 Task: In the  document purchase.txt Use the feature 'and check spelling and grammer' Select the body of letter and change paragraph spacing to  '1.5' Select the word  Good Morning and change font size to  27
Action: Mouse moved to (313, 369)
Screenshot: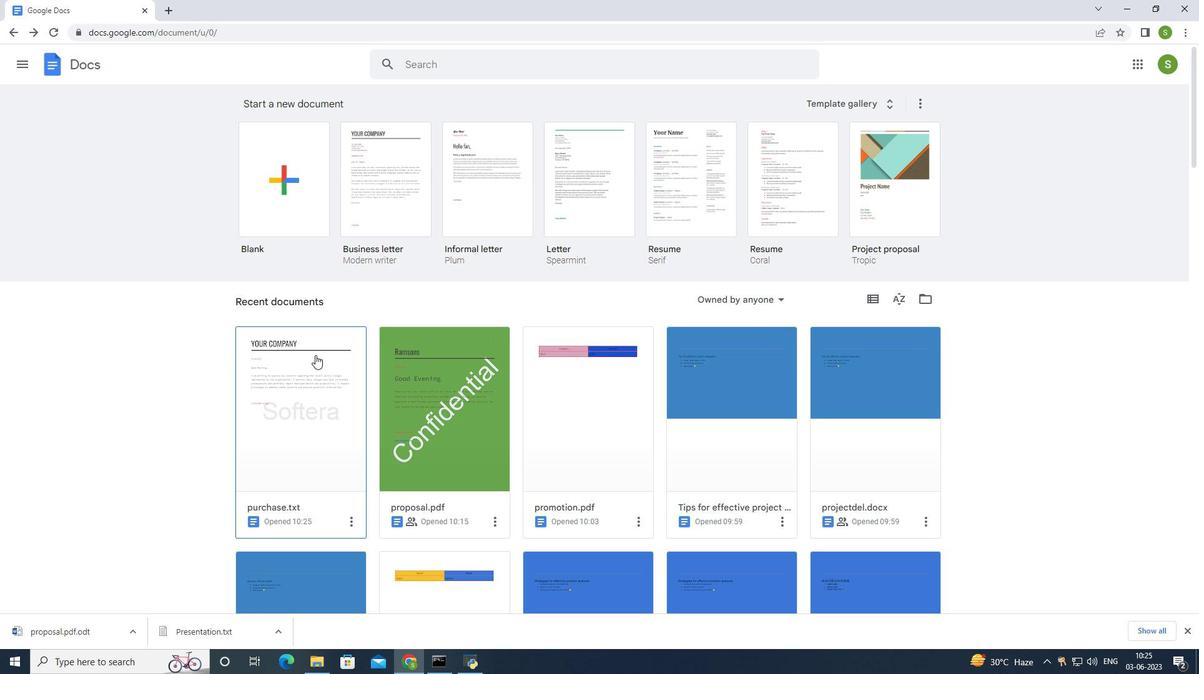 
Action: Mouse pressed left at (313, 369)
Screenshot: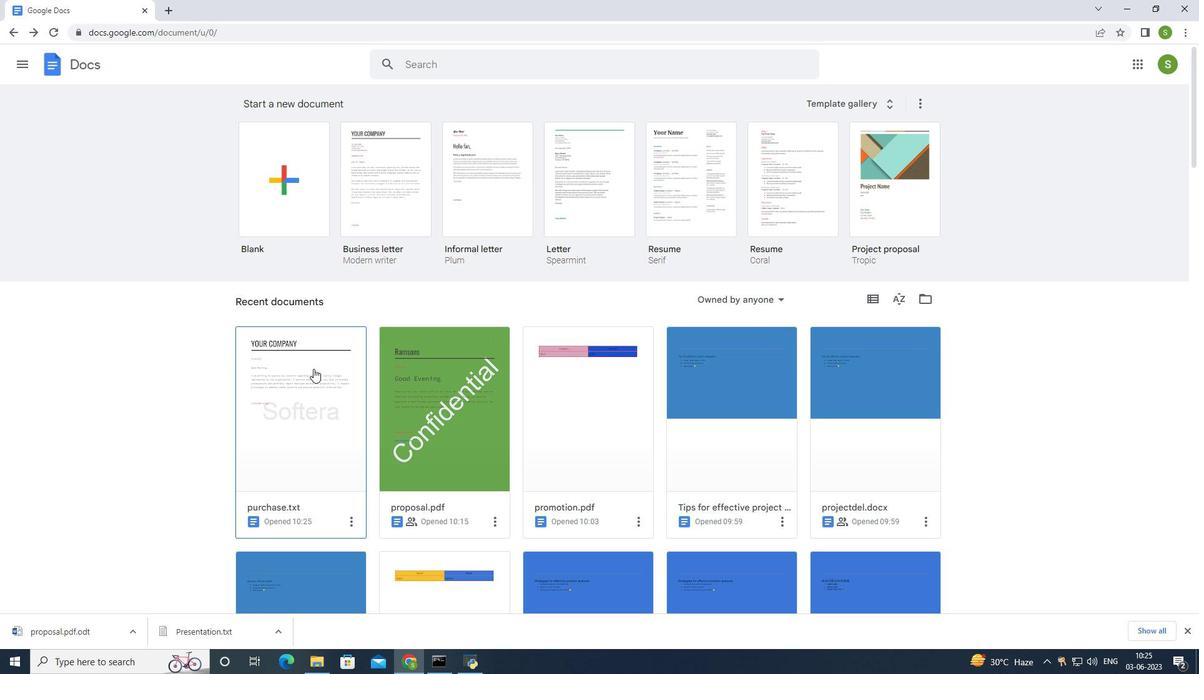 
Action: Mouse moved to (209, 73)
Screenshot: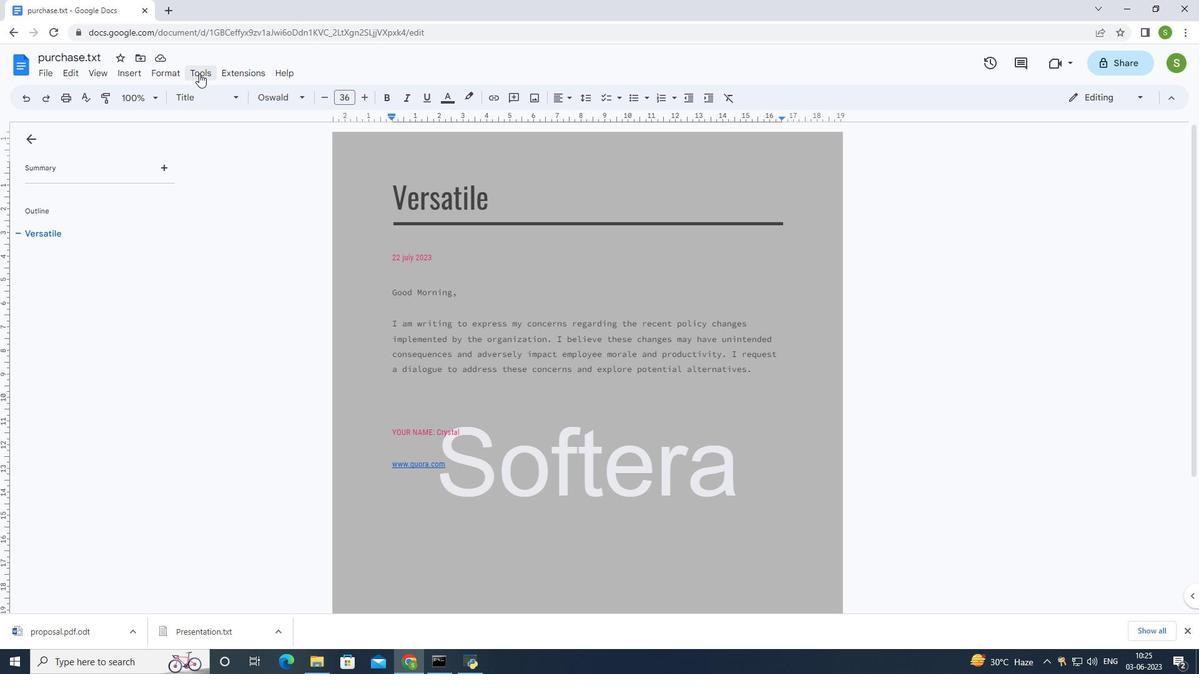 
Action: Mouse pressed left at (209, 73)
Screenshot: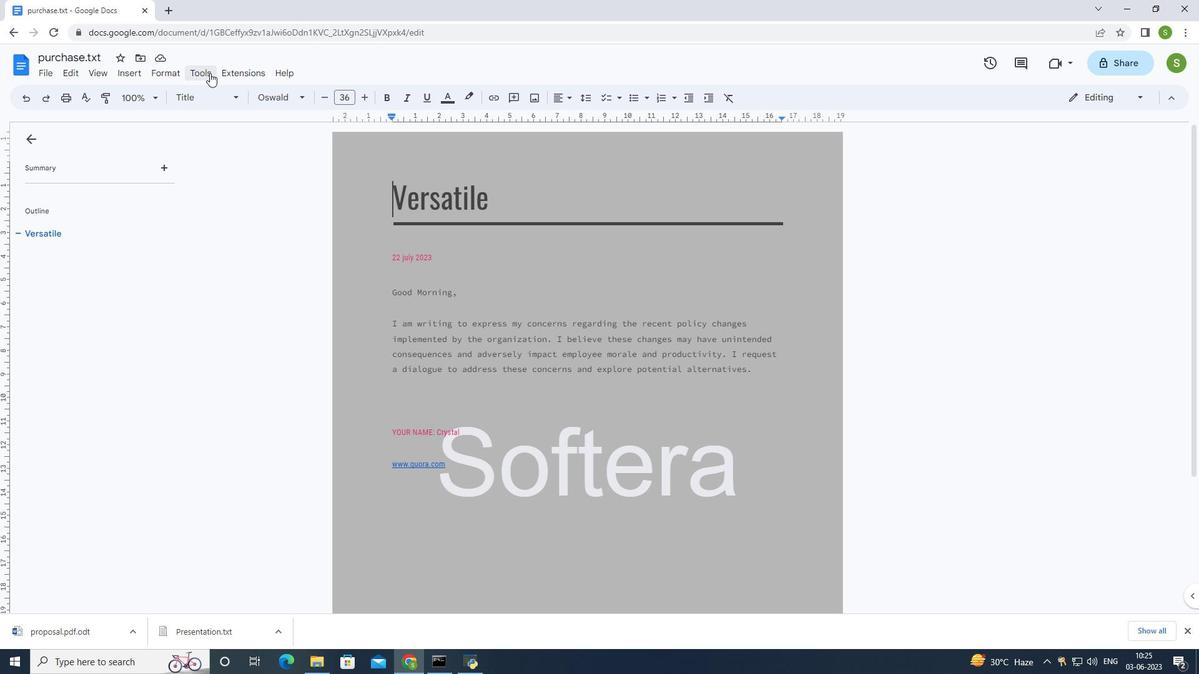 
Action: Mouse moved to (214, 89)
Screenshot: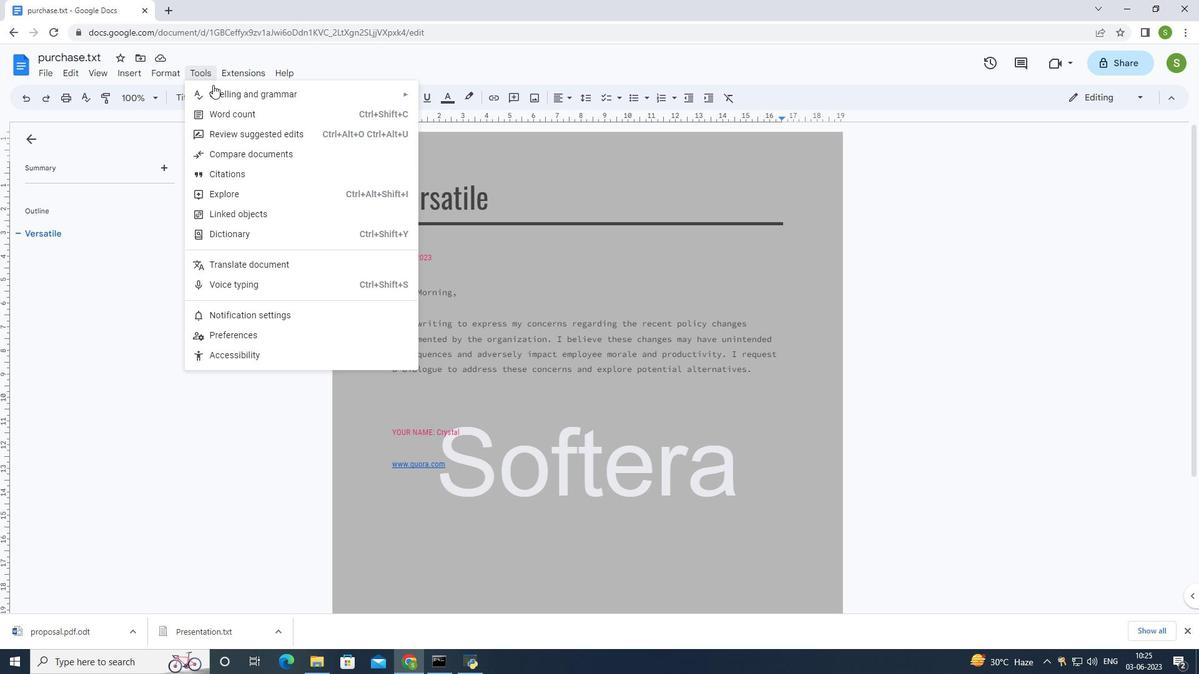 
Action: Mouse pressed left at (214, 89)
Screenshot: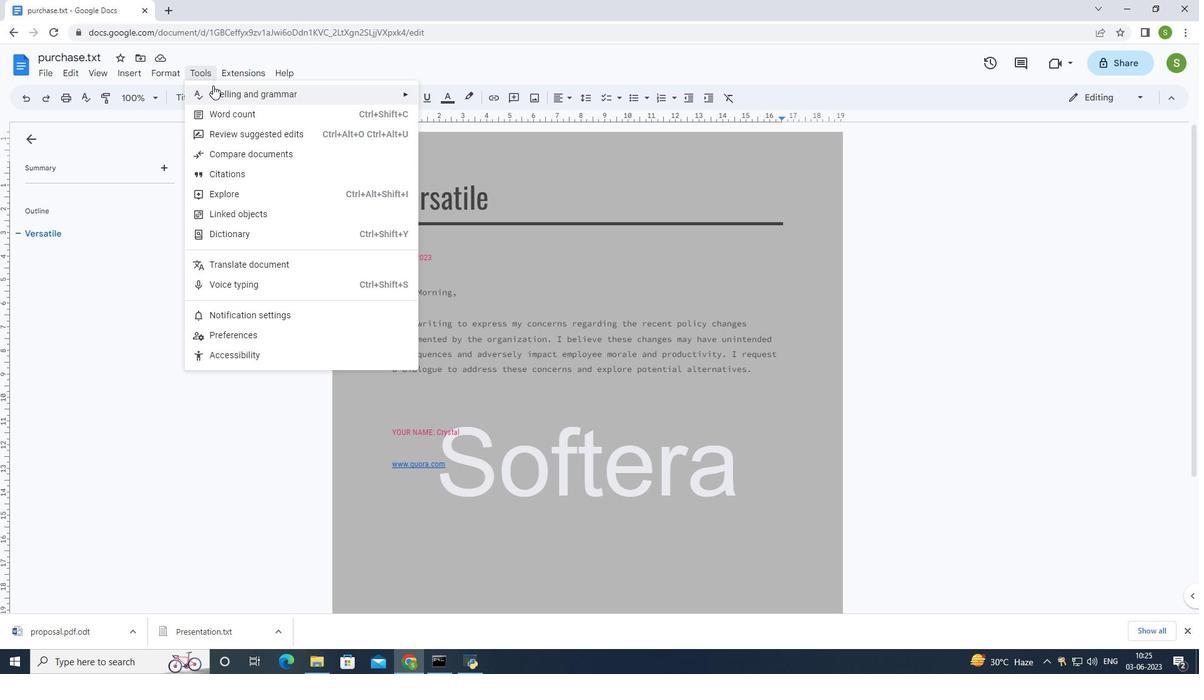 
Action: Mouse moved to (448, 96)
Screenshot: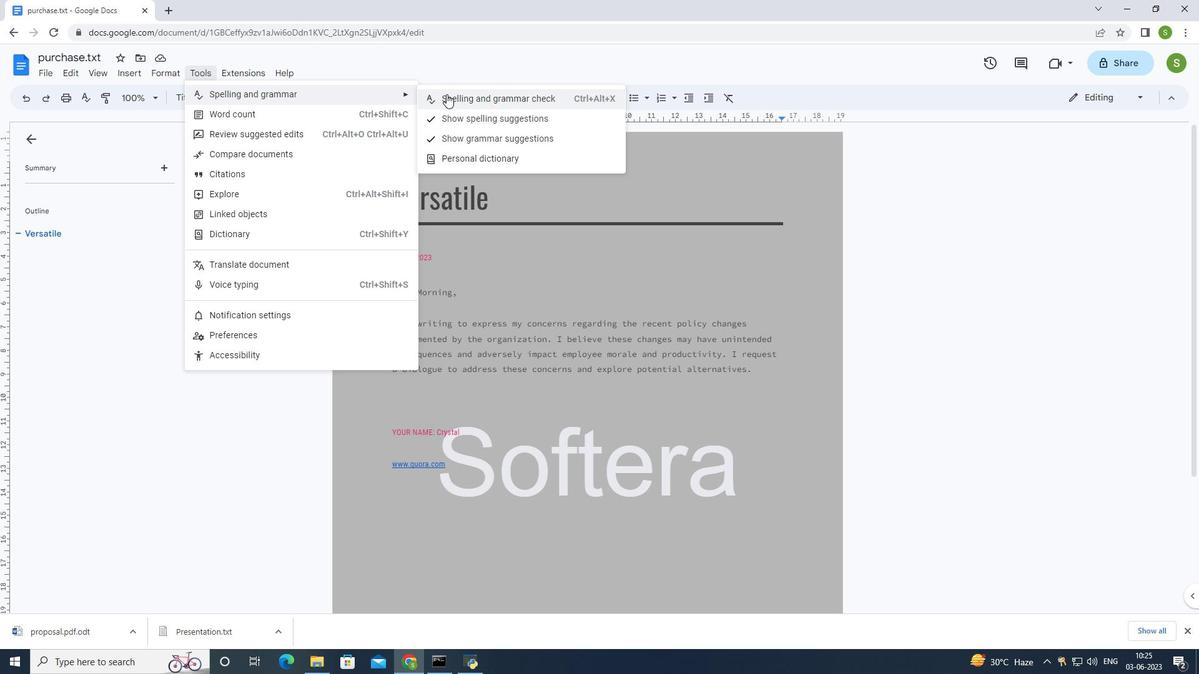 
Action: Mouse pressed left at (448, 96)
Screenshot: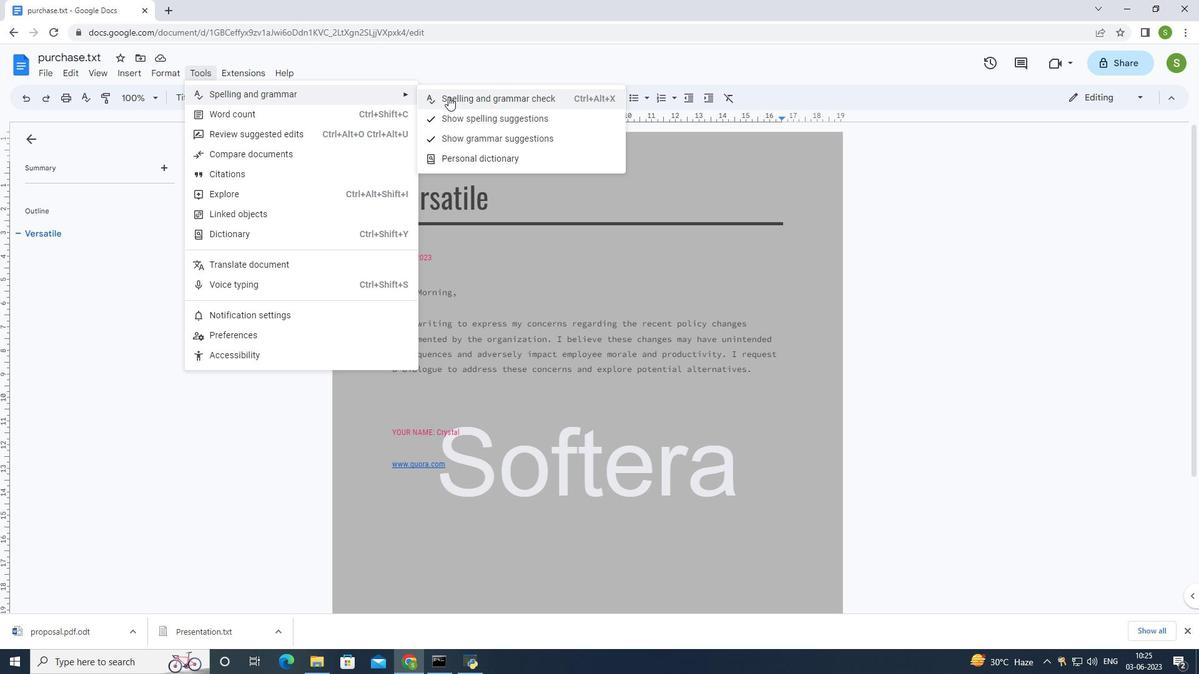 
Action: Mouse moved to (389, 321)
Screenshot: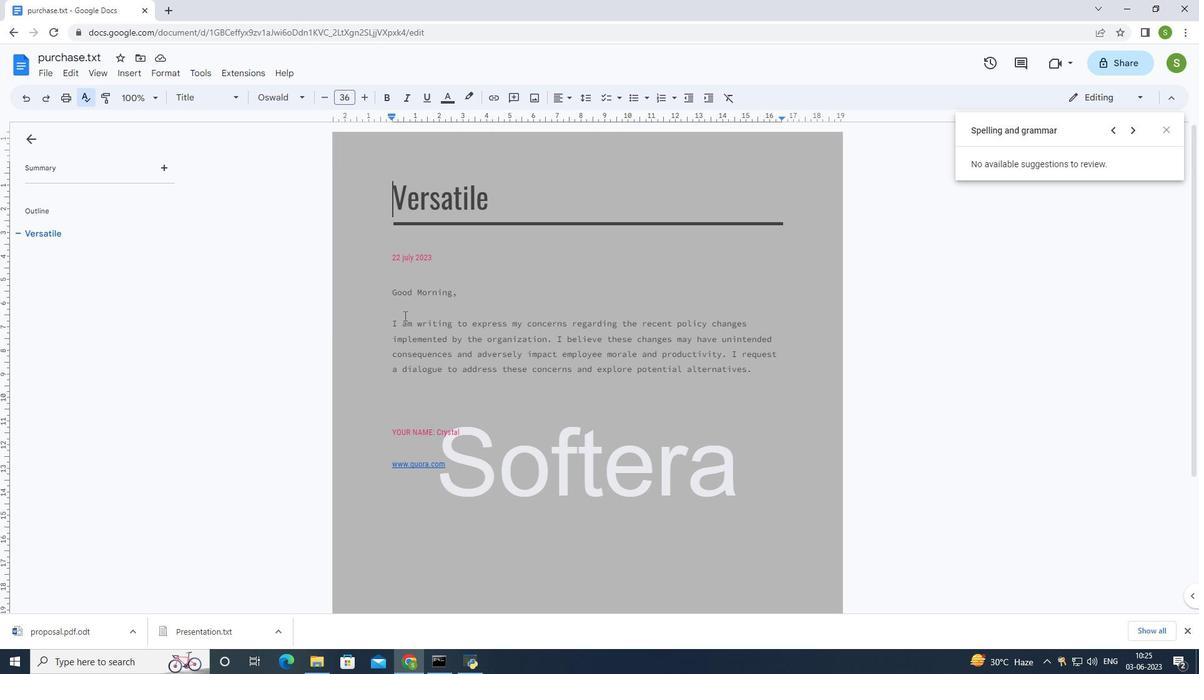 
Action: Mouse pressed left at (389, 321)
Screenshot: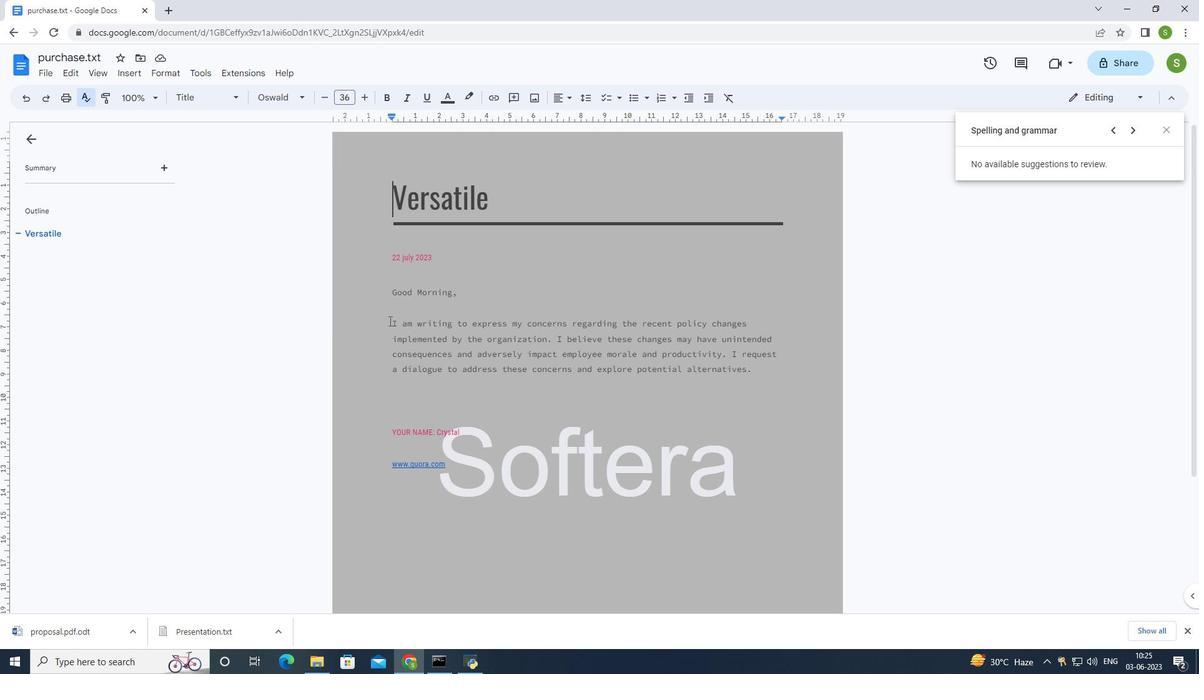 
Action: Mouse moved to (591, 96)
Screenshot: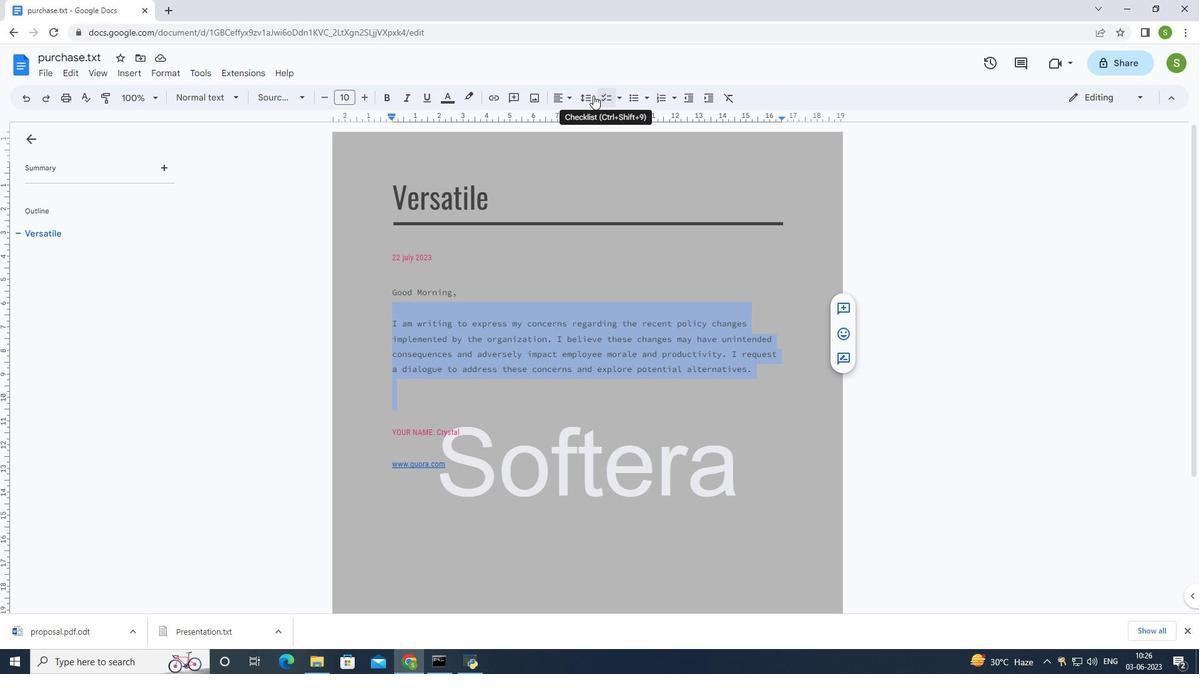 
Action: Mouse pressed left at (591, 96)
Screenshot: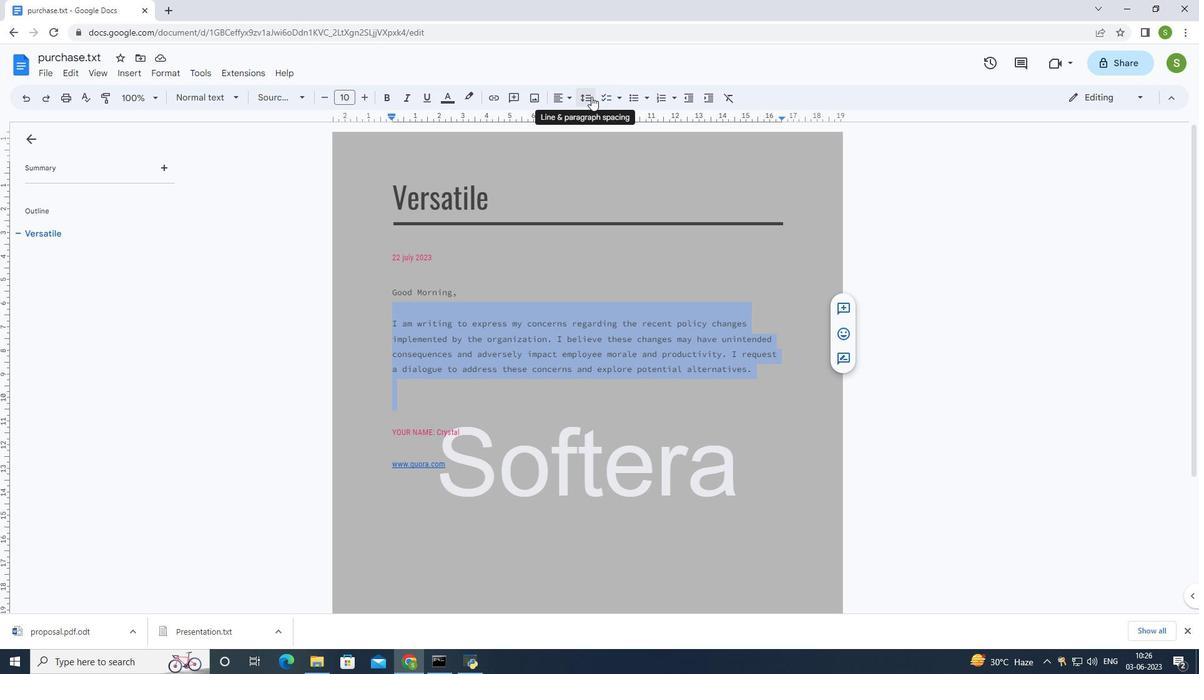 
Action: Mouse moved to (603, 158)
Screenshot: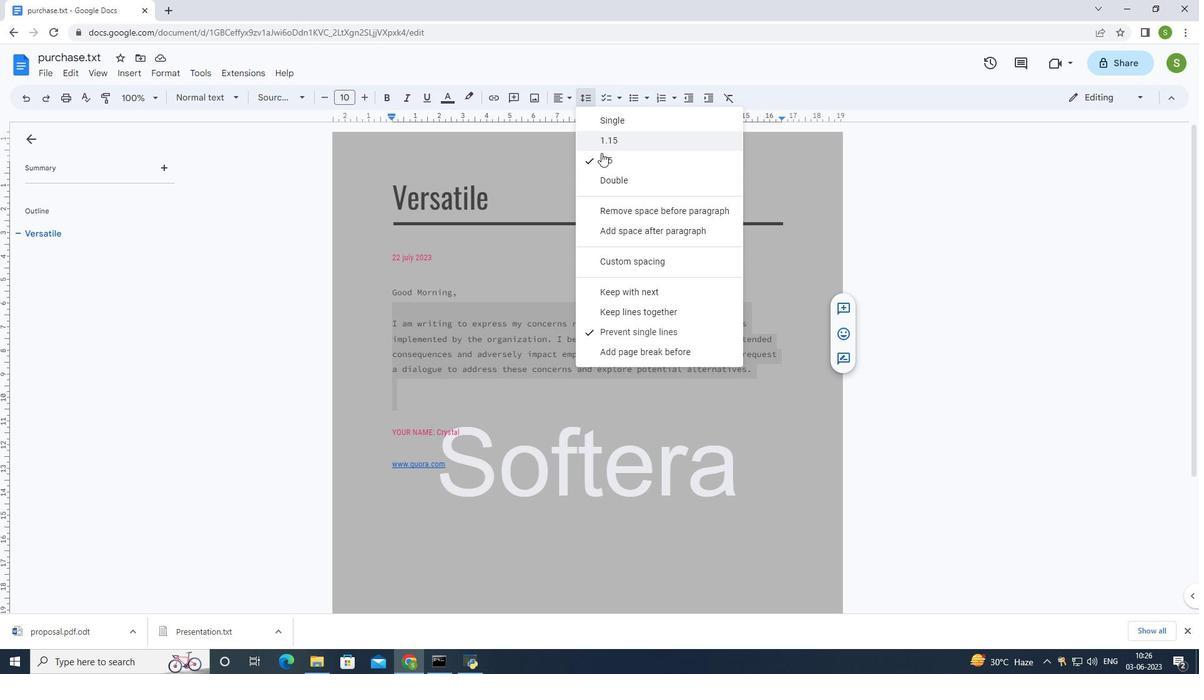 
Action: Mouse pressed left at (603, 158)
Screenshot: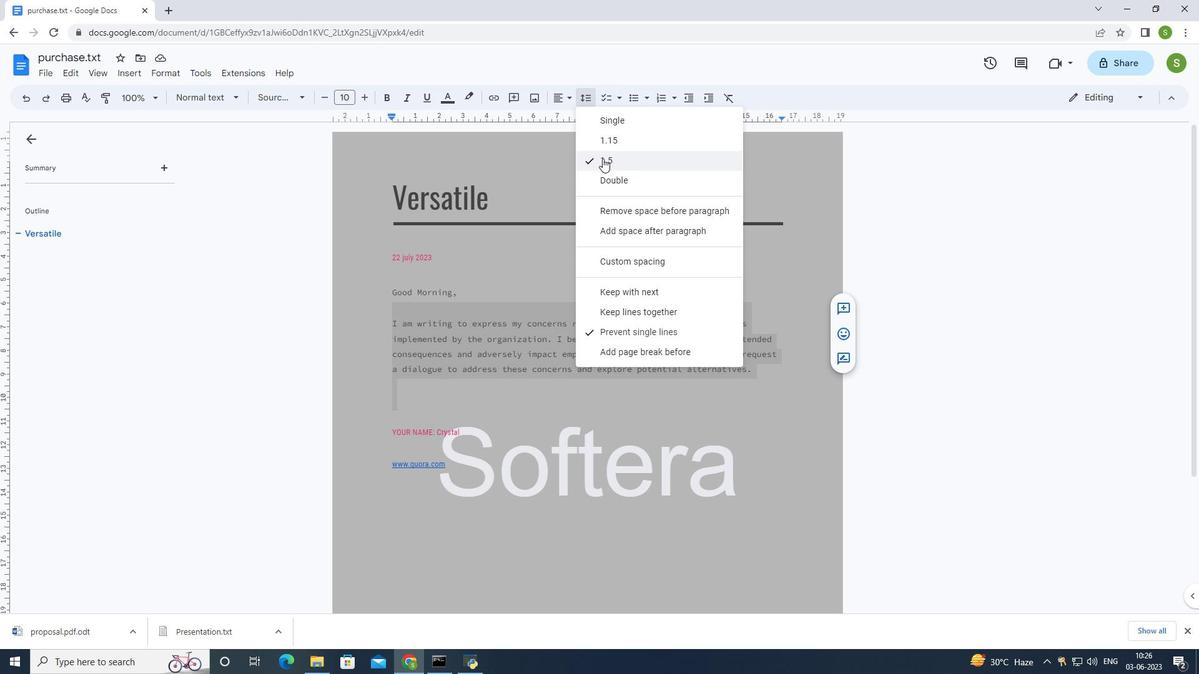 
Action: Mouse moved to (542, 293)
Screenshot: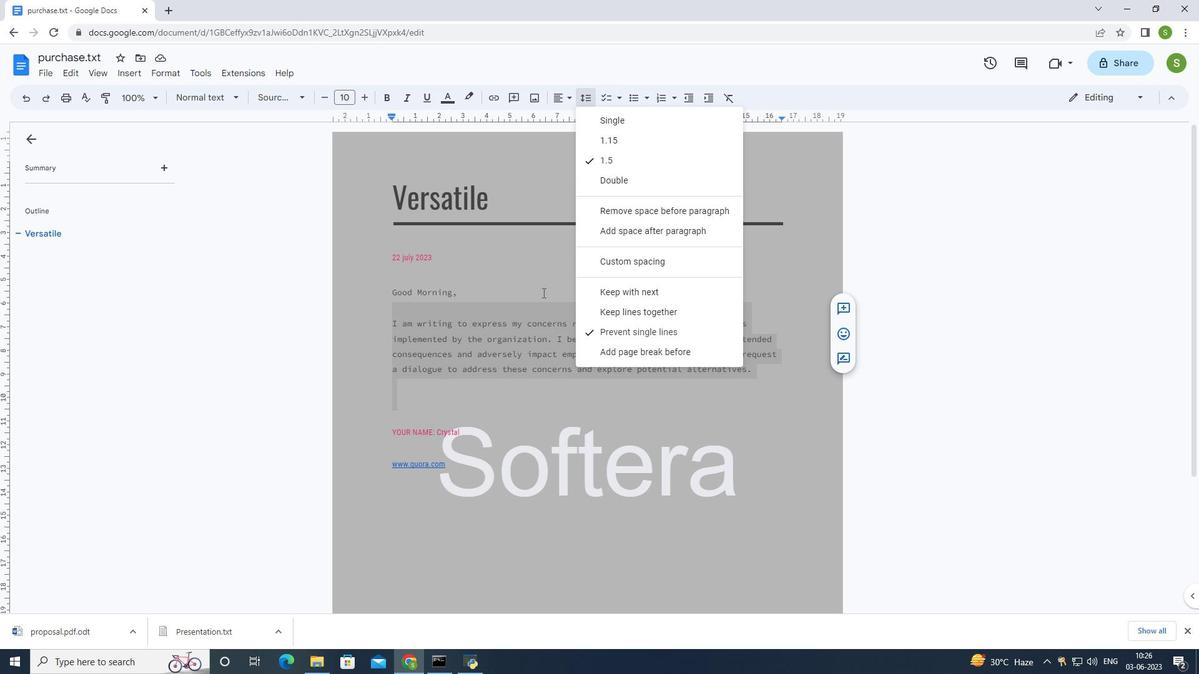 
Action: Mouse pressed left at (542, 293)
Screenshot: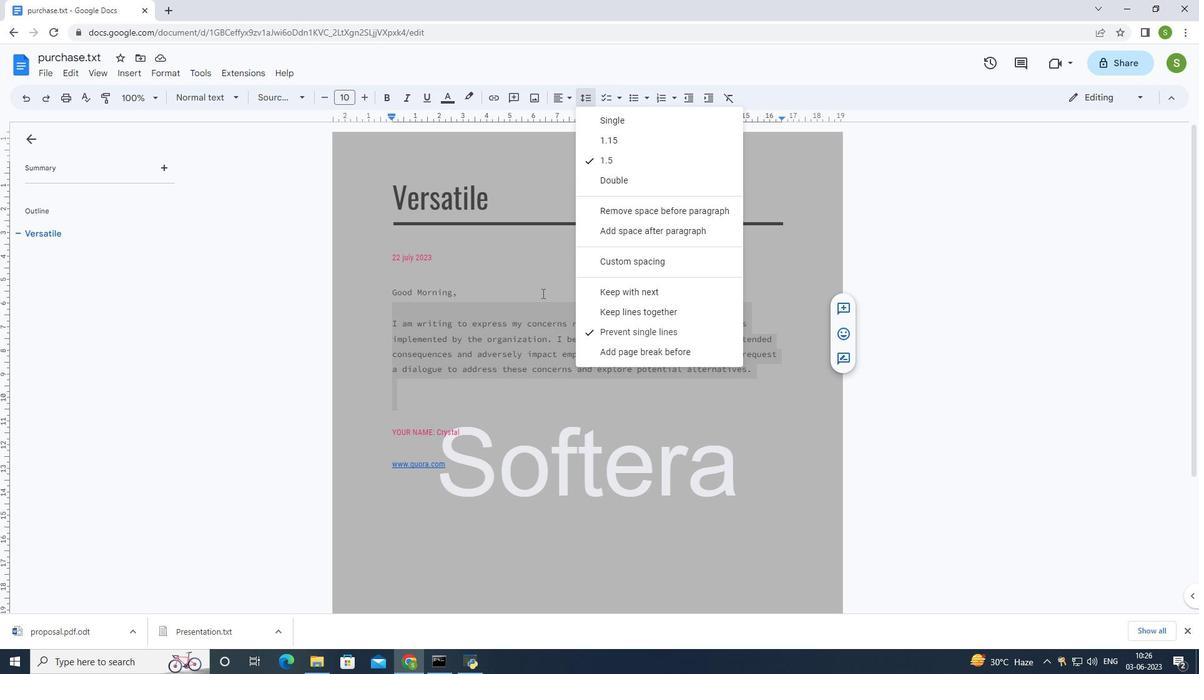 
Action: Mouse moved to (453, 292)
Screenshot: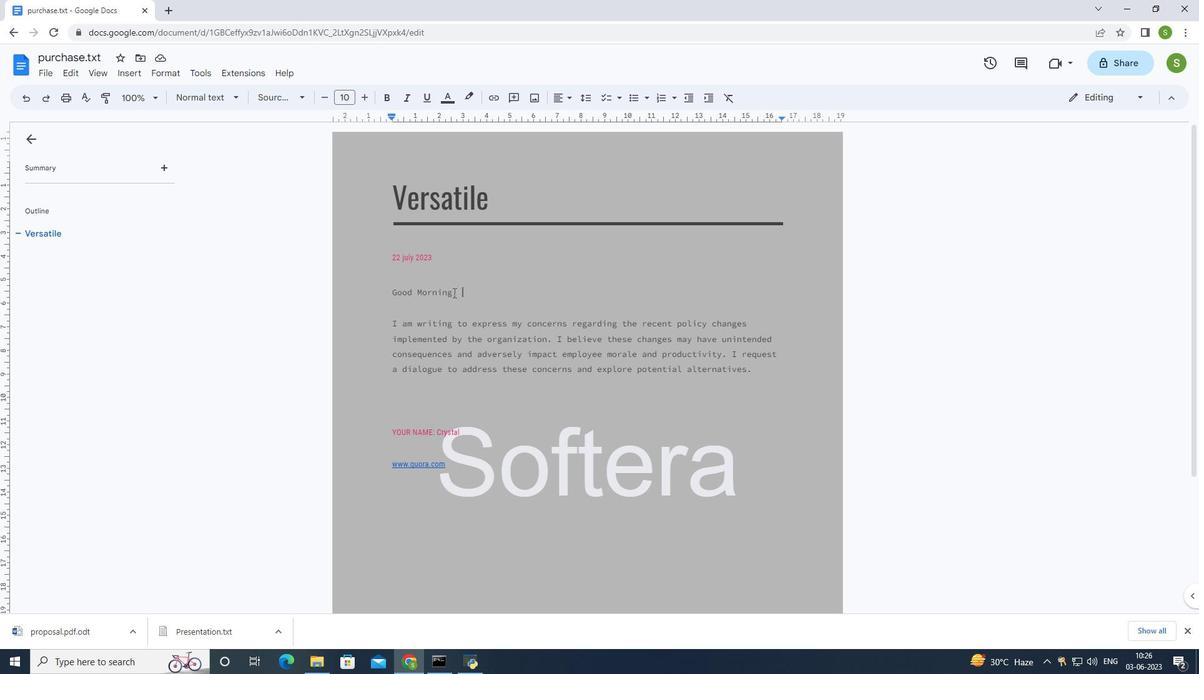 
Action: Mouse pressed left at (453, 292)
Screenshot: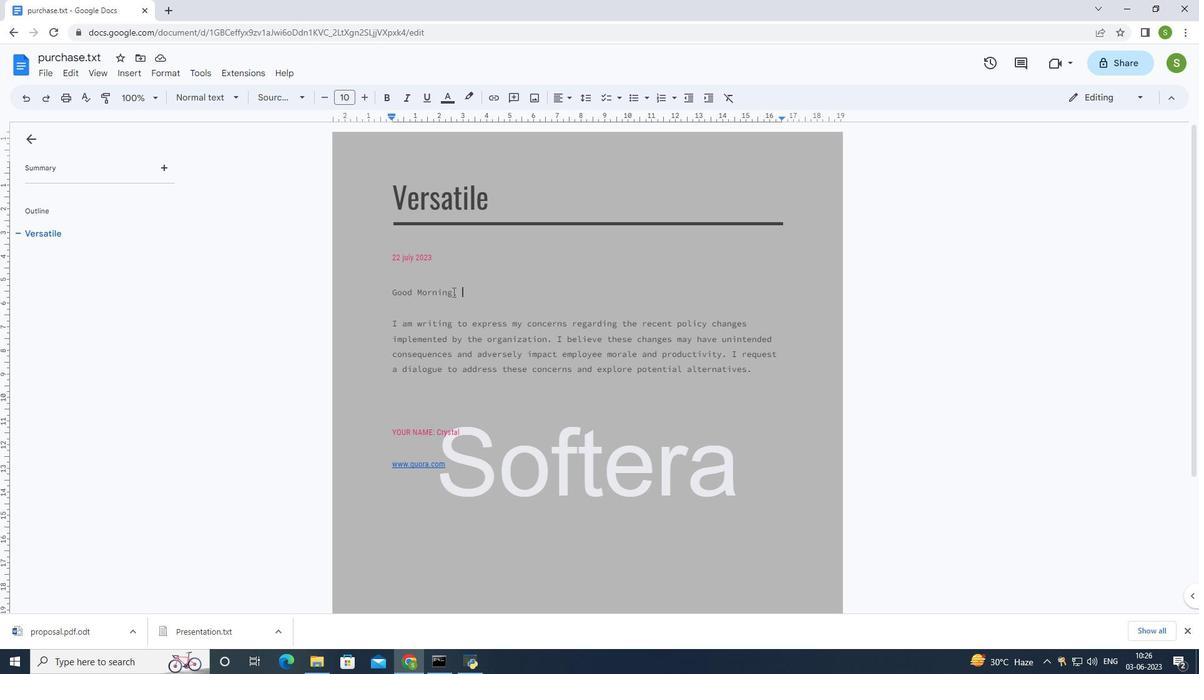 
Action: Mouse pressed left at (453, 292)
Screenshot: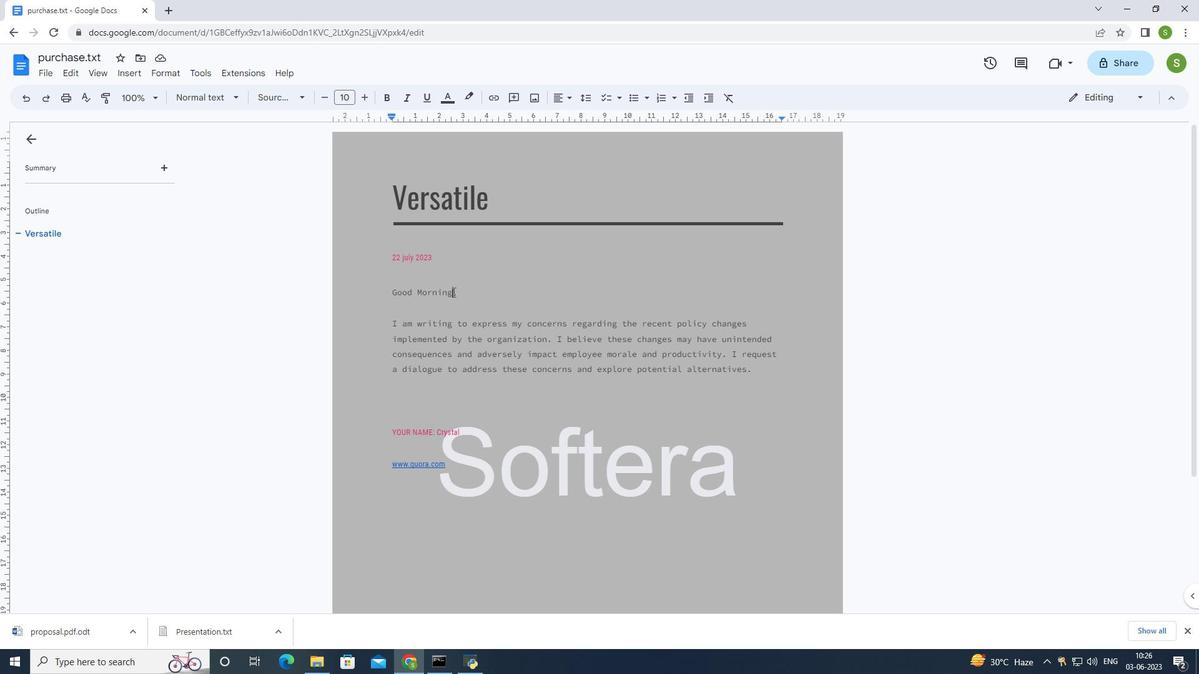 
Action: Mouse moved to (365, 98)
Screenshot: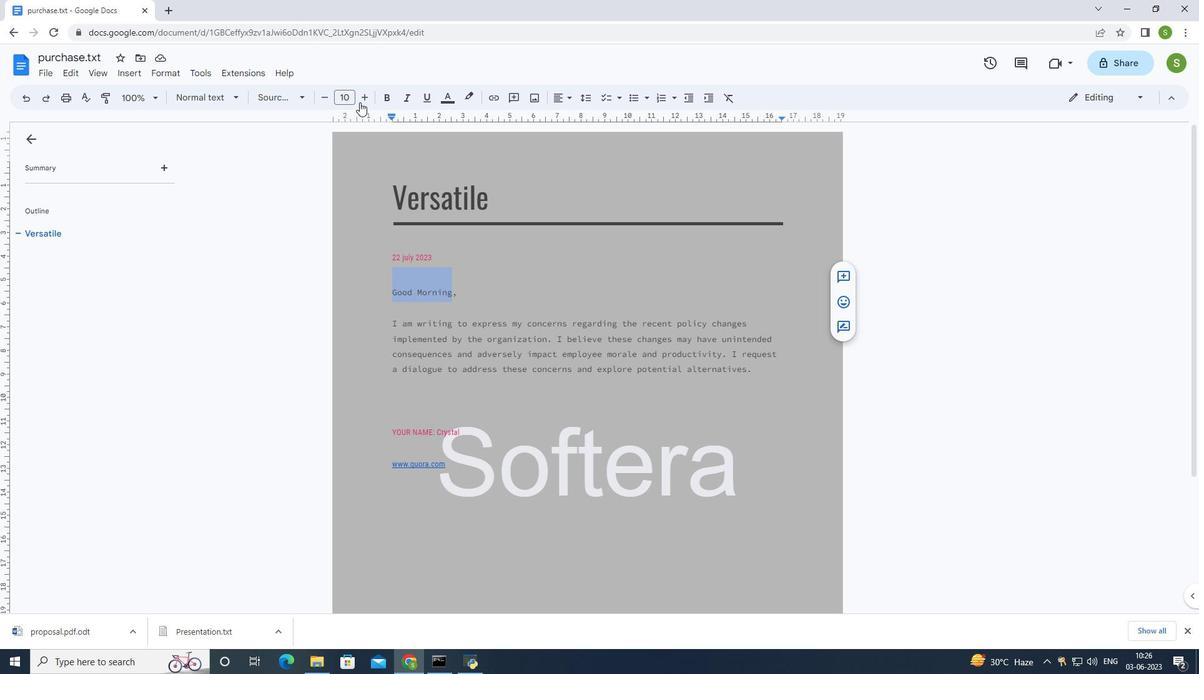 
Action: Mouse pressed left at (365, 98)
Screenshot: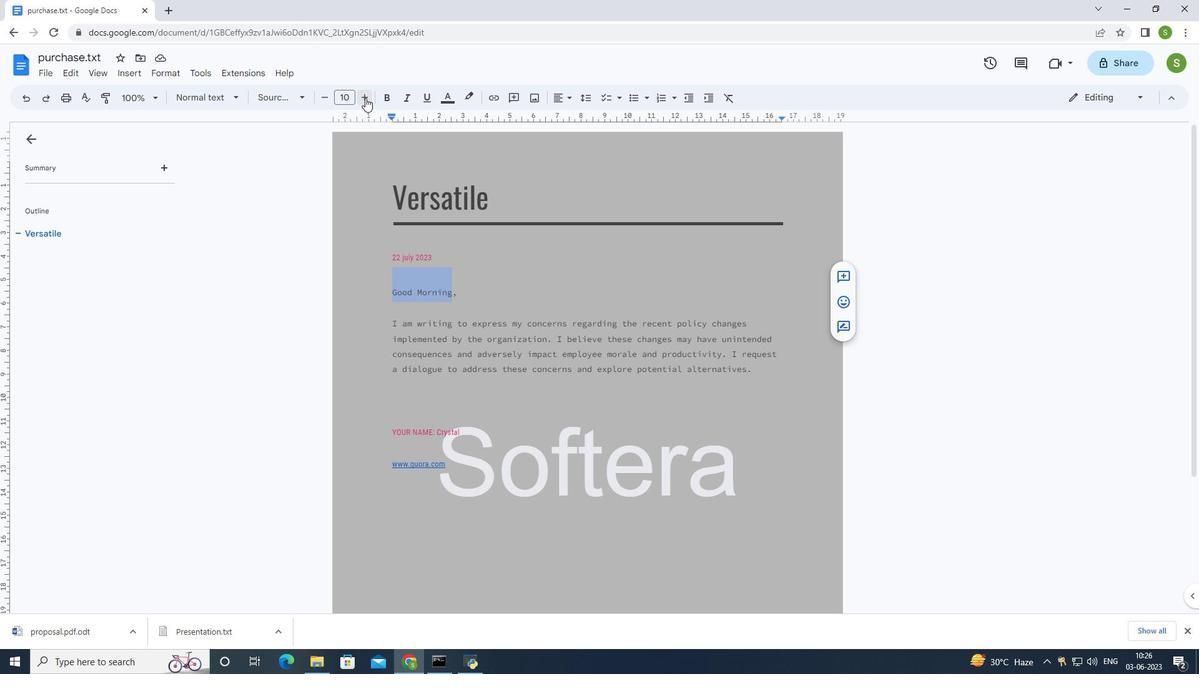 
Action: Mouse pressed left at (365, 98)
Screenshot: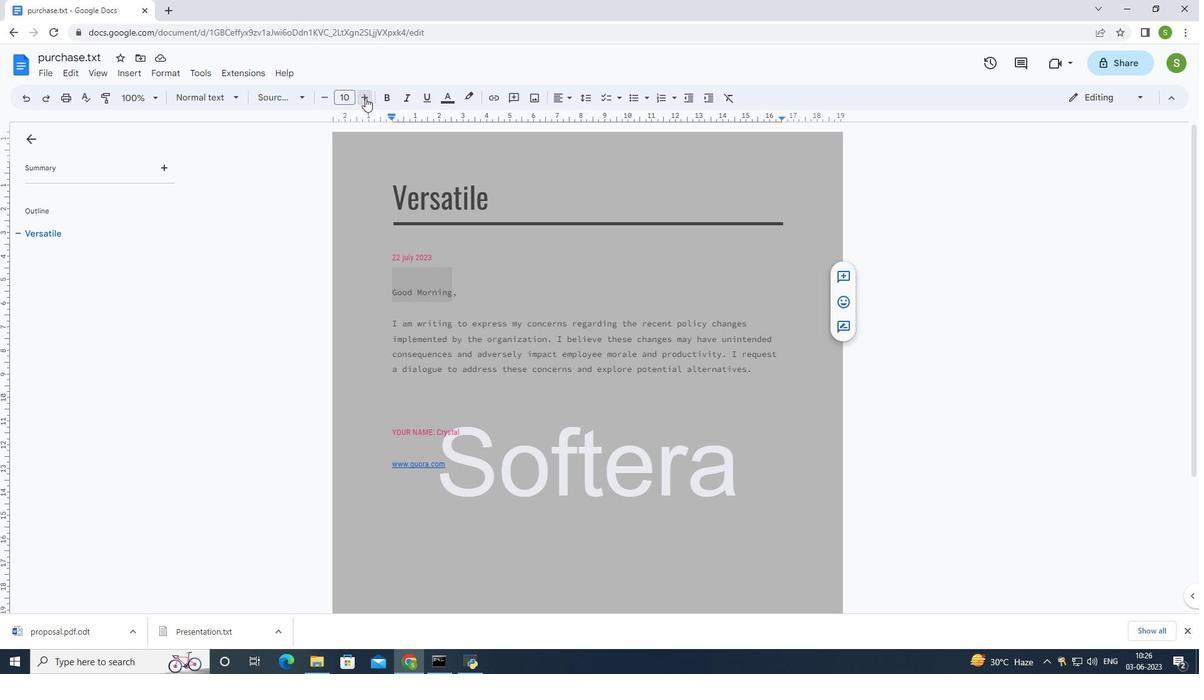 
Action: Mouse pressed left at (365, 98)
Screenshot: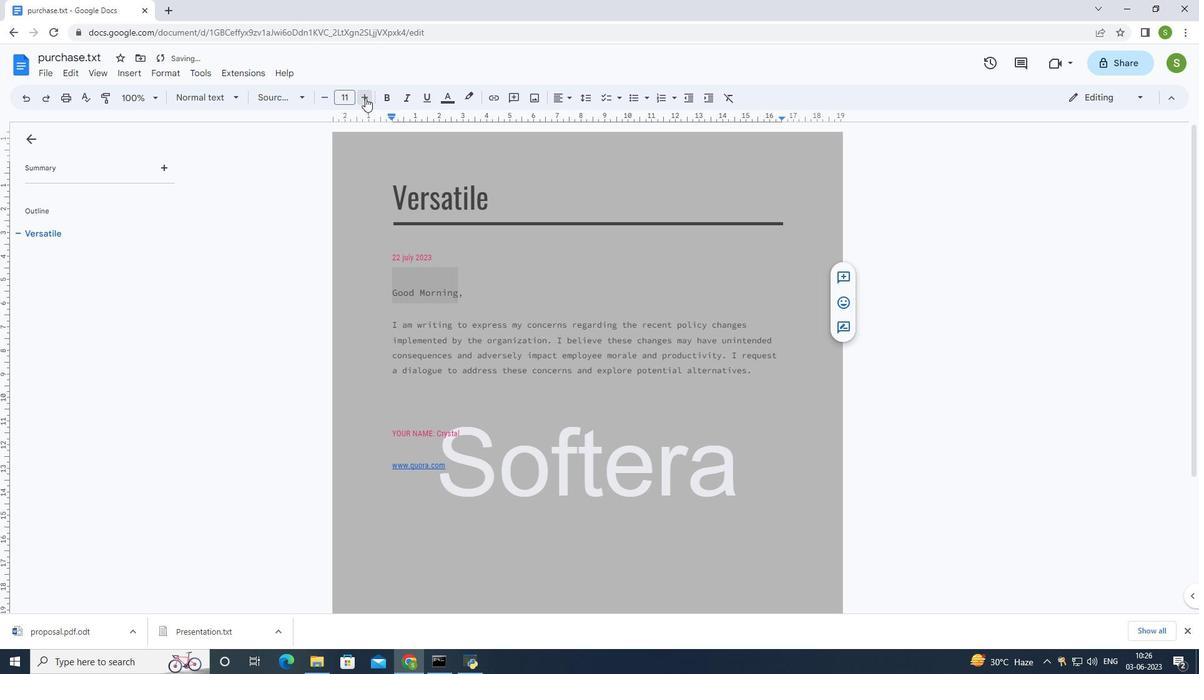 
Action: Mouse pressed left at (365, 98)
Screenshot: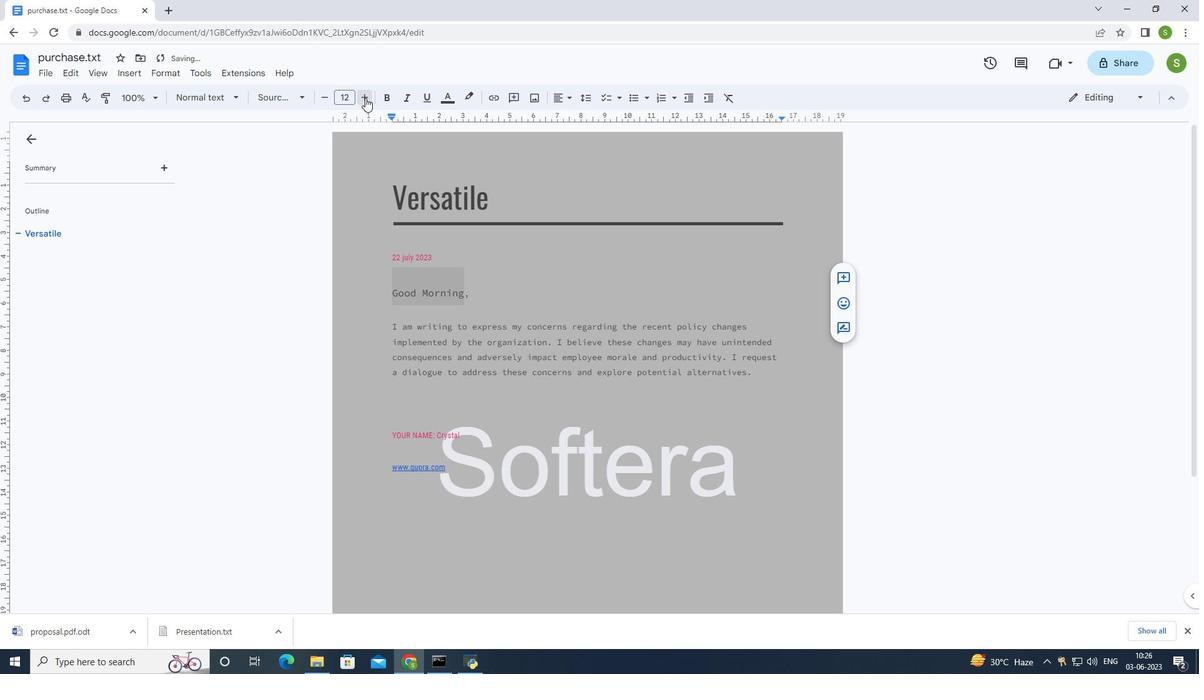 
Action: Mouse pressed left at (365, 98)
Screenshot: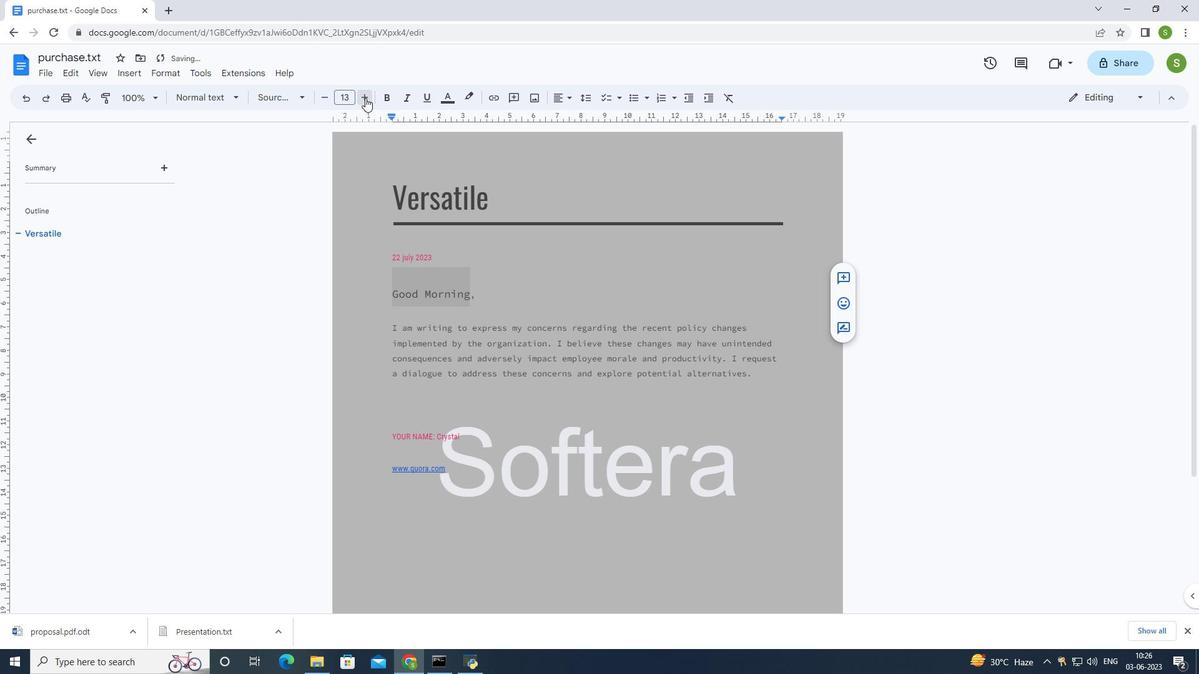 
Action: Mouse moved to (366, 98)
Screenshot: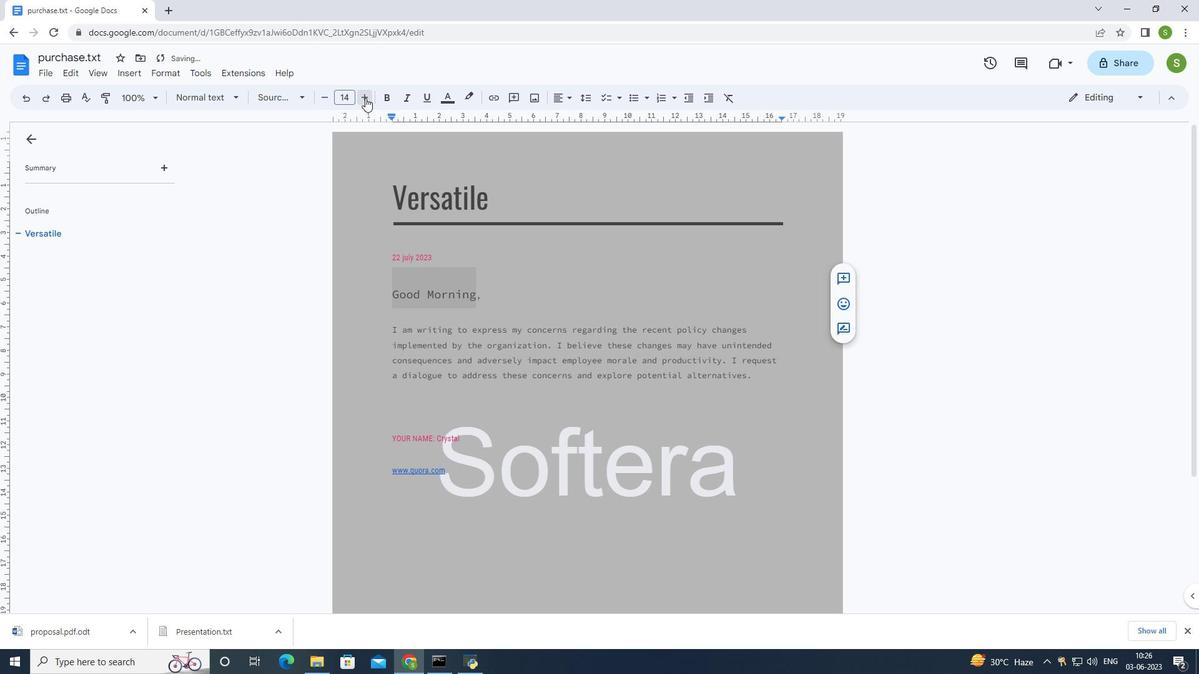 
Action: Mouse pressed left at (366, 98)
Screenshot: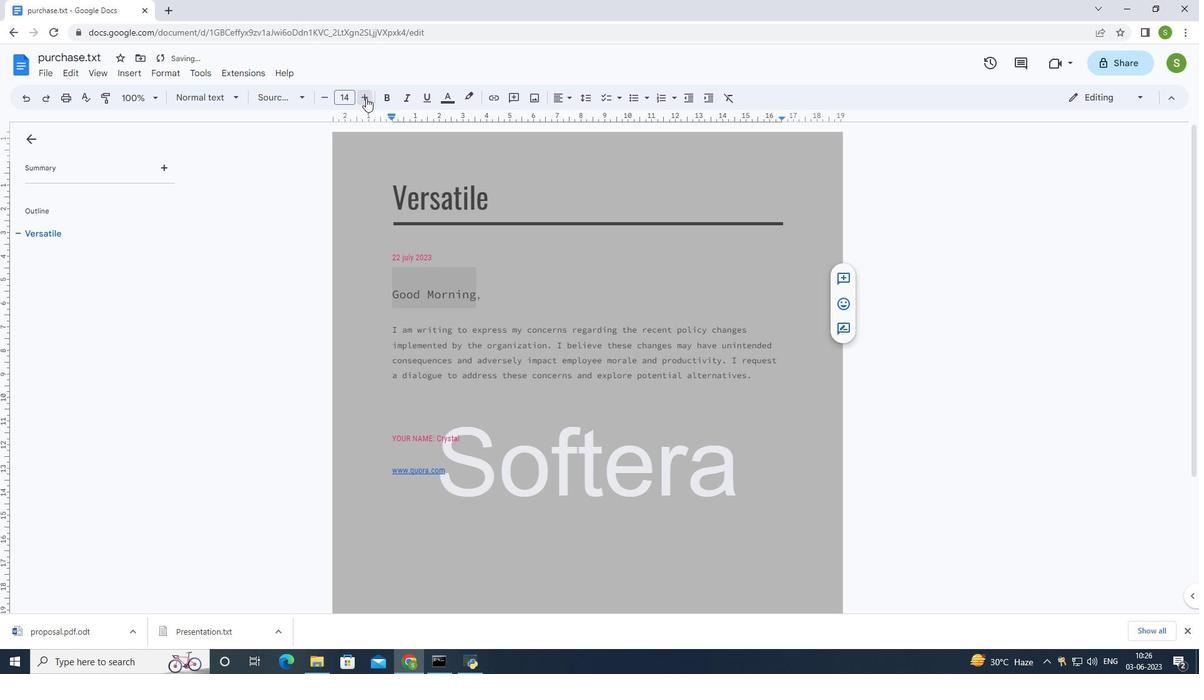 
Action: Mouse pressed left at (366, 98)
Screenshot: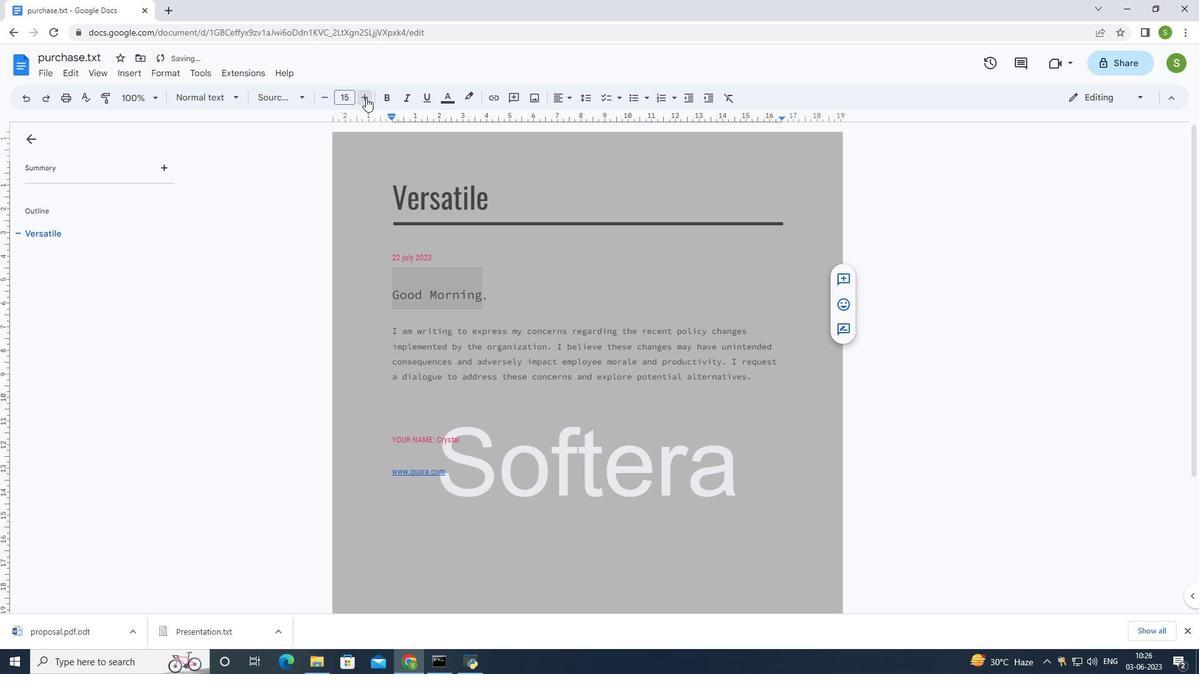 
Action: Mouse pressed left at (366, 98)
Screenshot: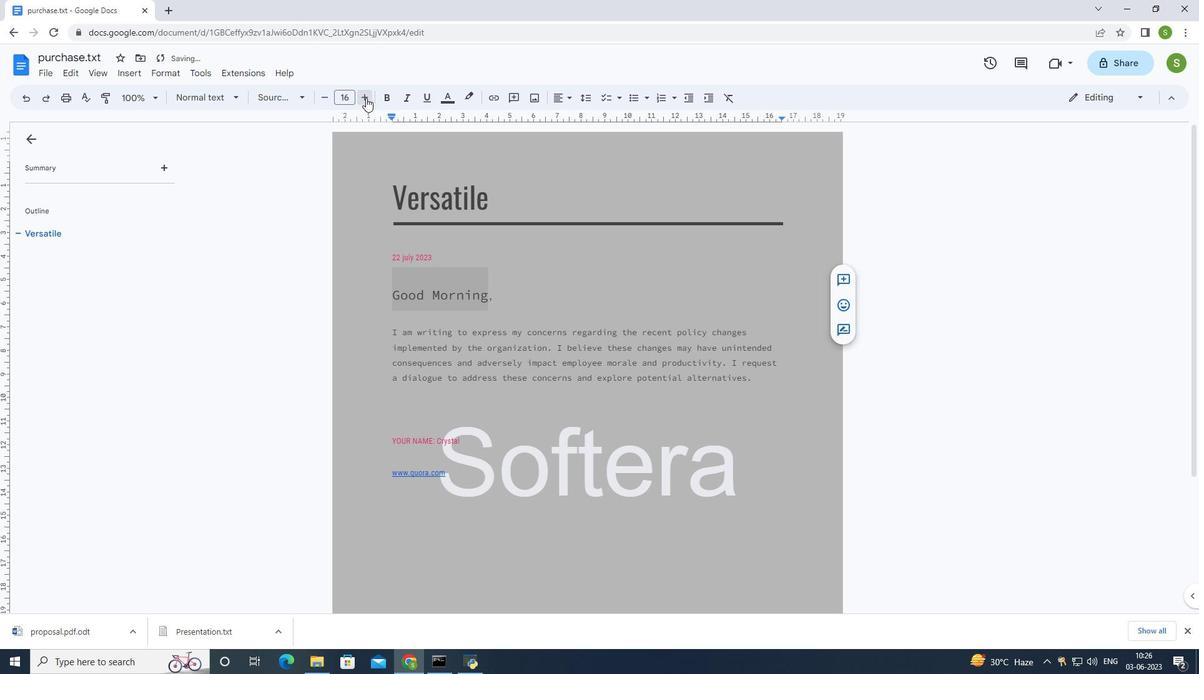 
Action: Mouse pressed left at (366, 98)
Screenshot: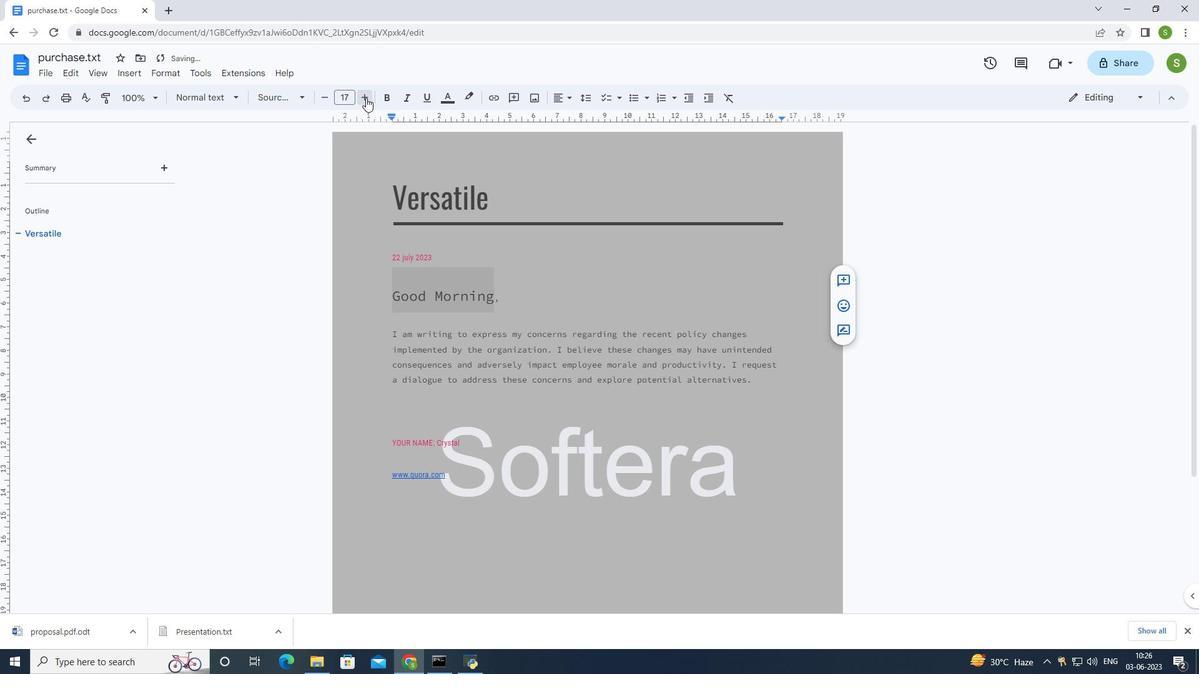 
Action: Mouse pressed left at (366, 98)
Screenshot: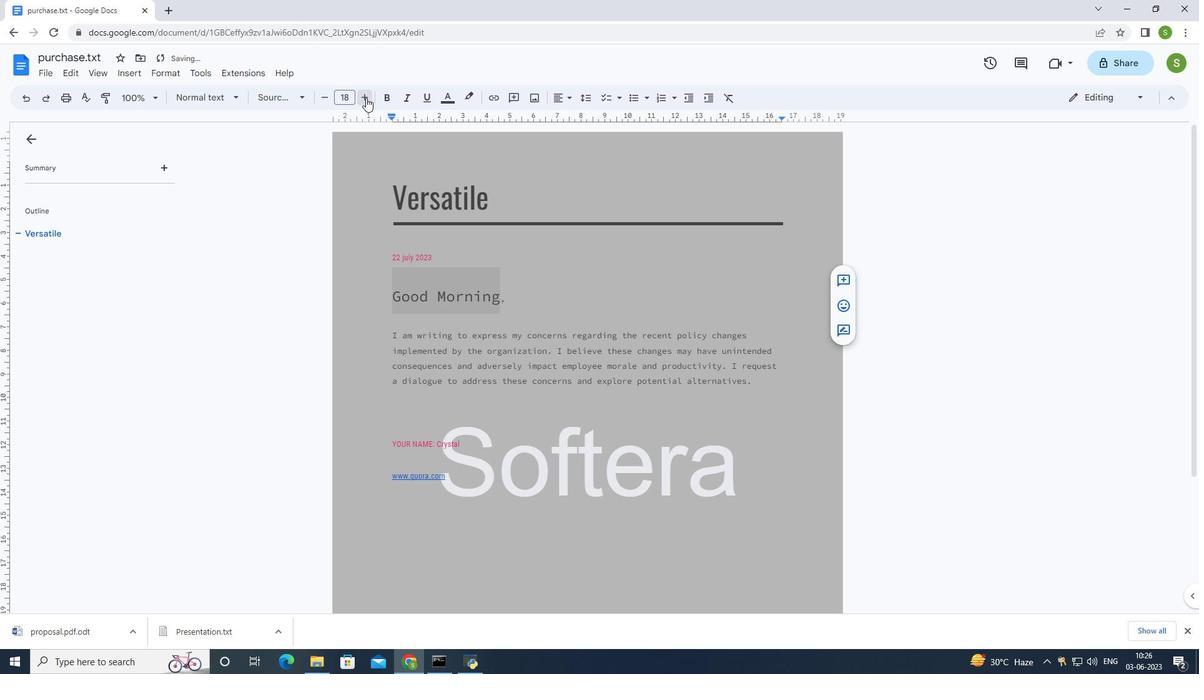 
Action: Mouse pressed left at (366, 98)
Screenshot: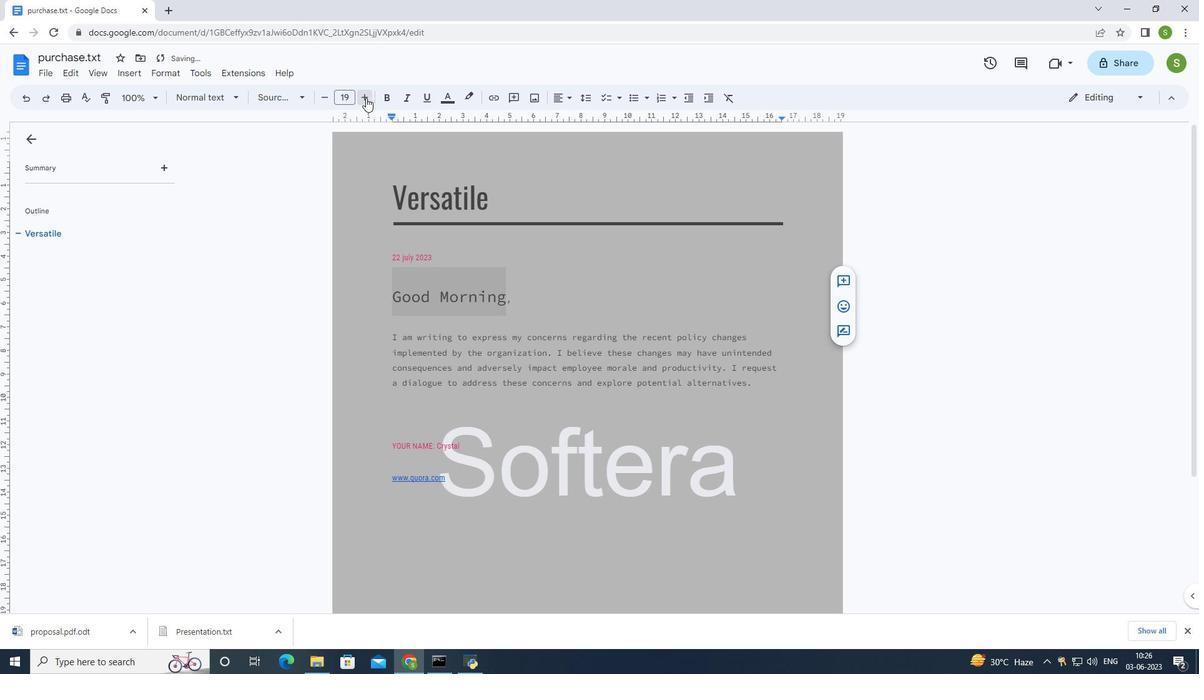
Action: Mouse pressed left at (366, 98)
Screenshot: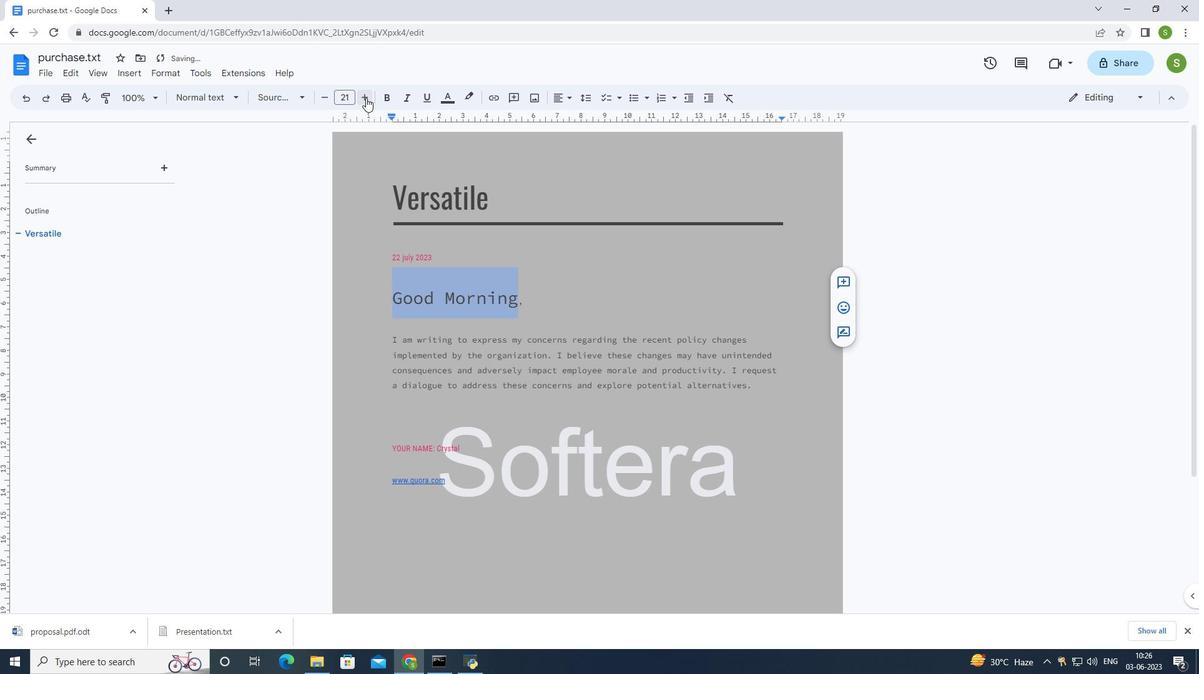 
Action: Mouse pressed left at (366, 98)
Screenshot: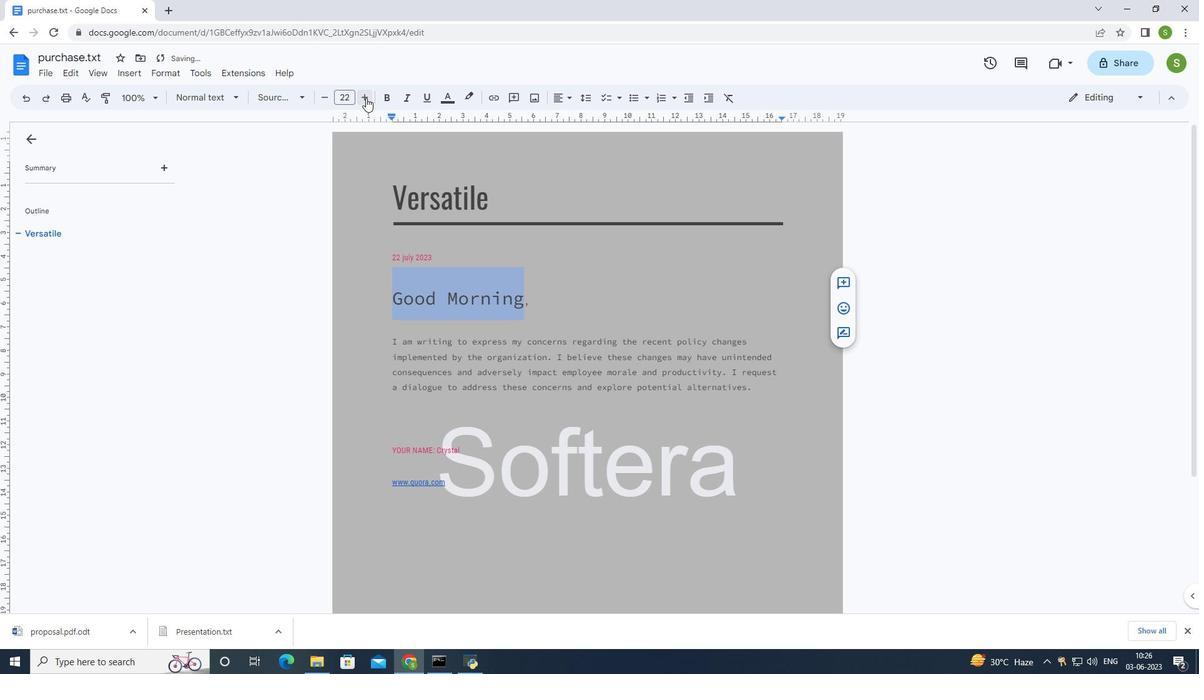 
Action: Mouse pressed left at (366, 98)
Screenshot: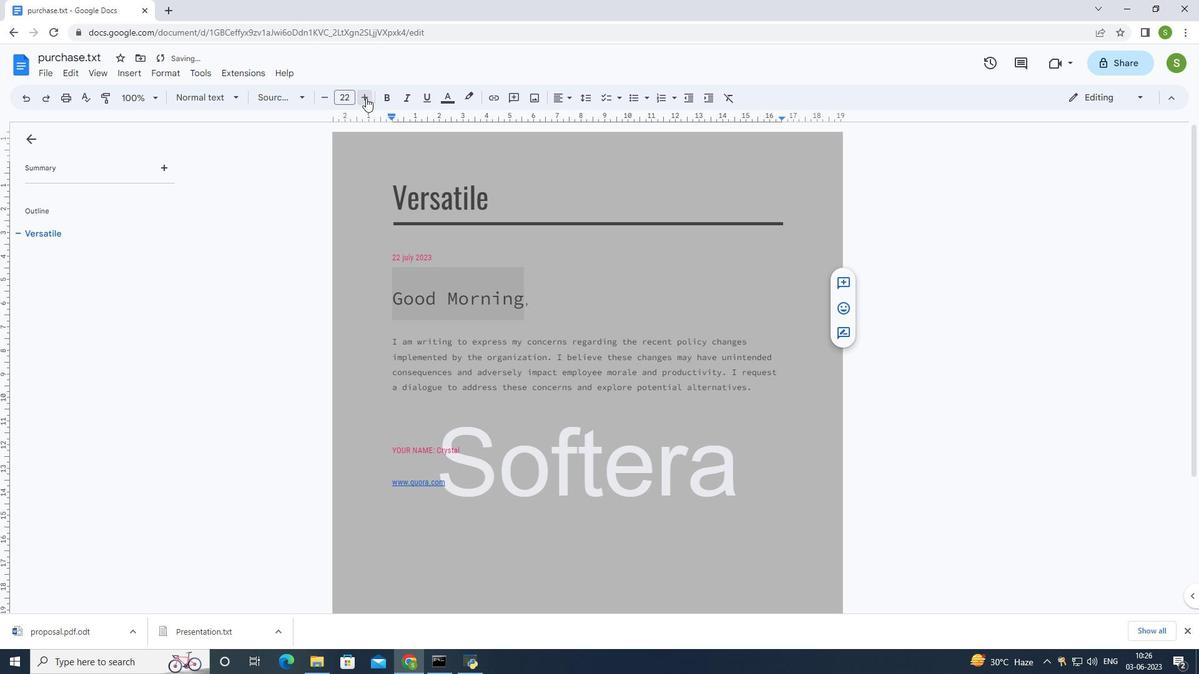 
Action: Mouse pressed left at (366, 98)
Screenshot: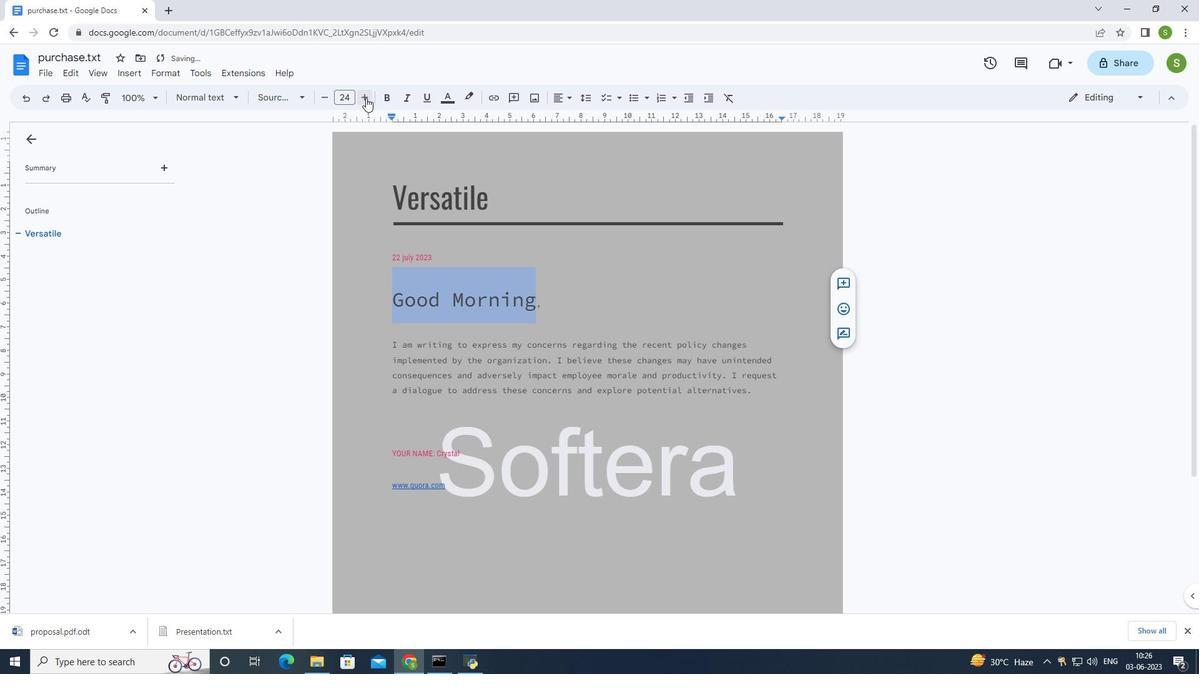 
Action: Mouse pressed left at (366, 98)
Screenshot: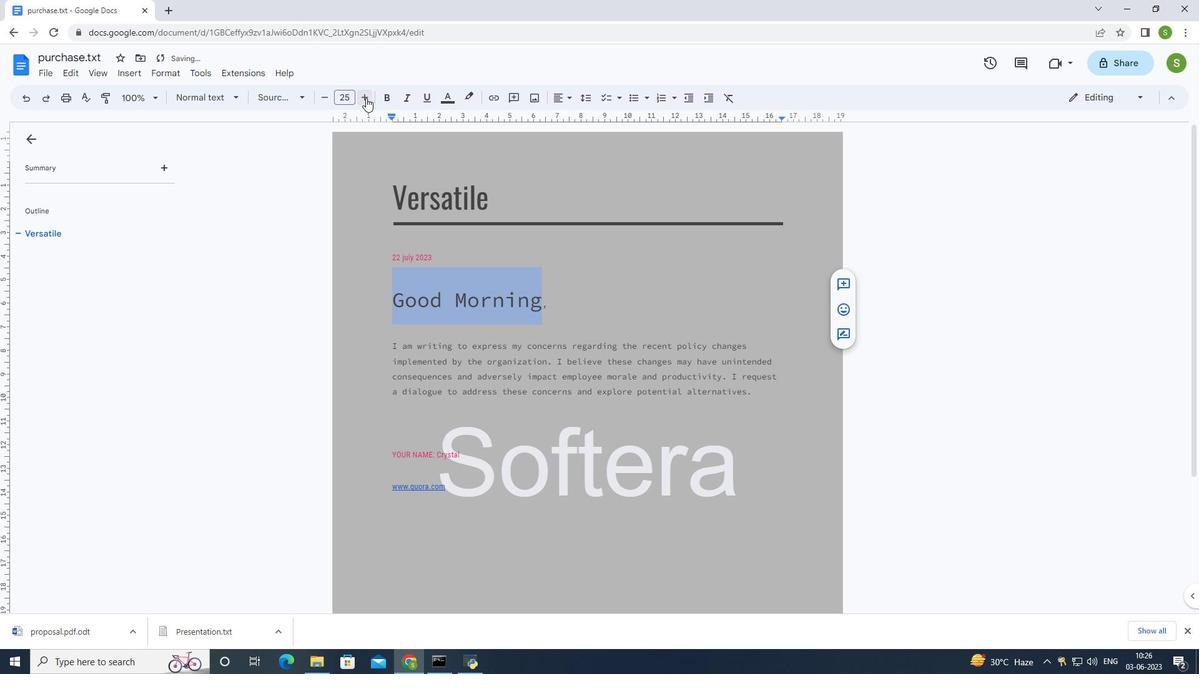 
Action: Mouse moved to (366, 101)
Screenshot: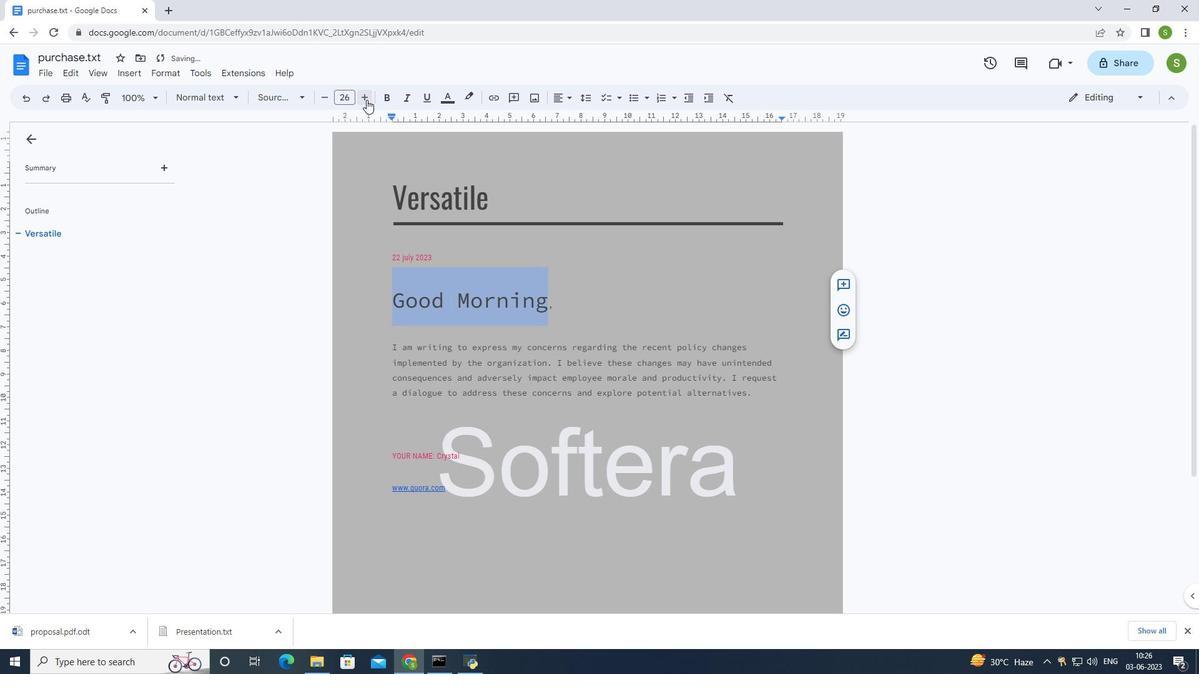 
Action: Mouse pressed left at (366, 101)
Screenshot: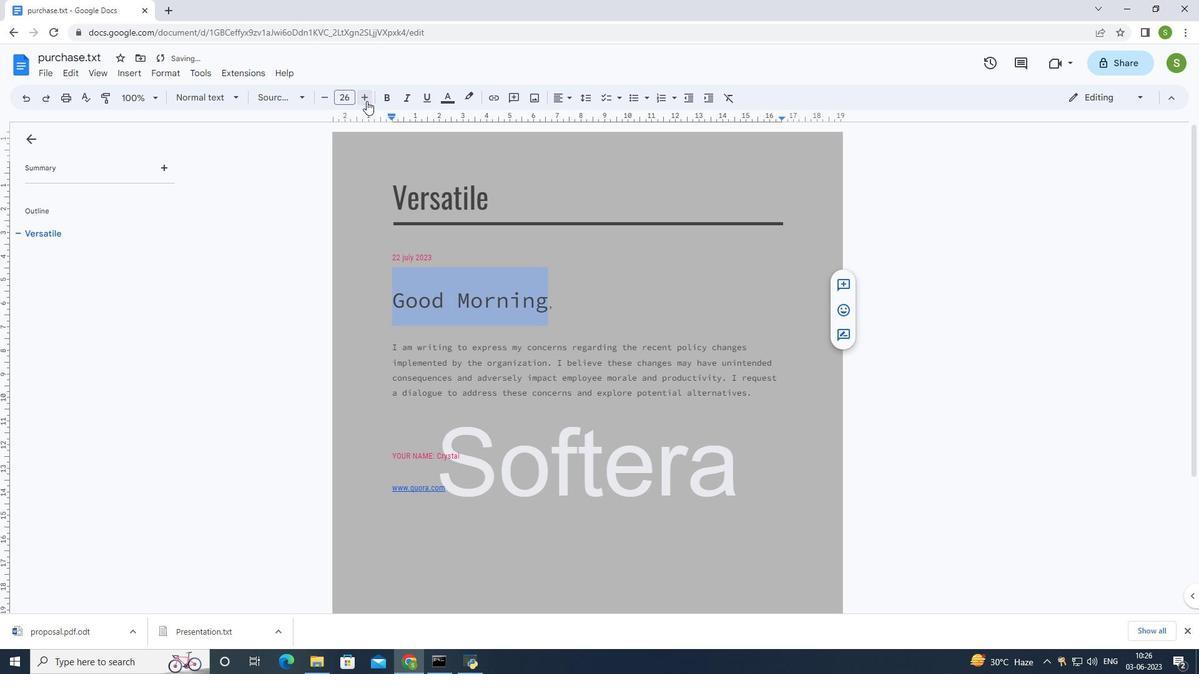 
Action: Mouse moved to (603, 268)
Screenshot: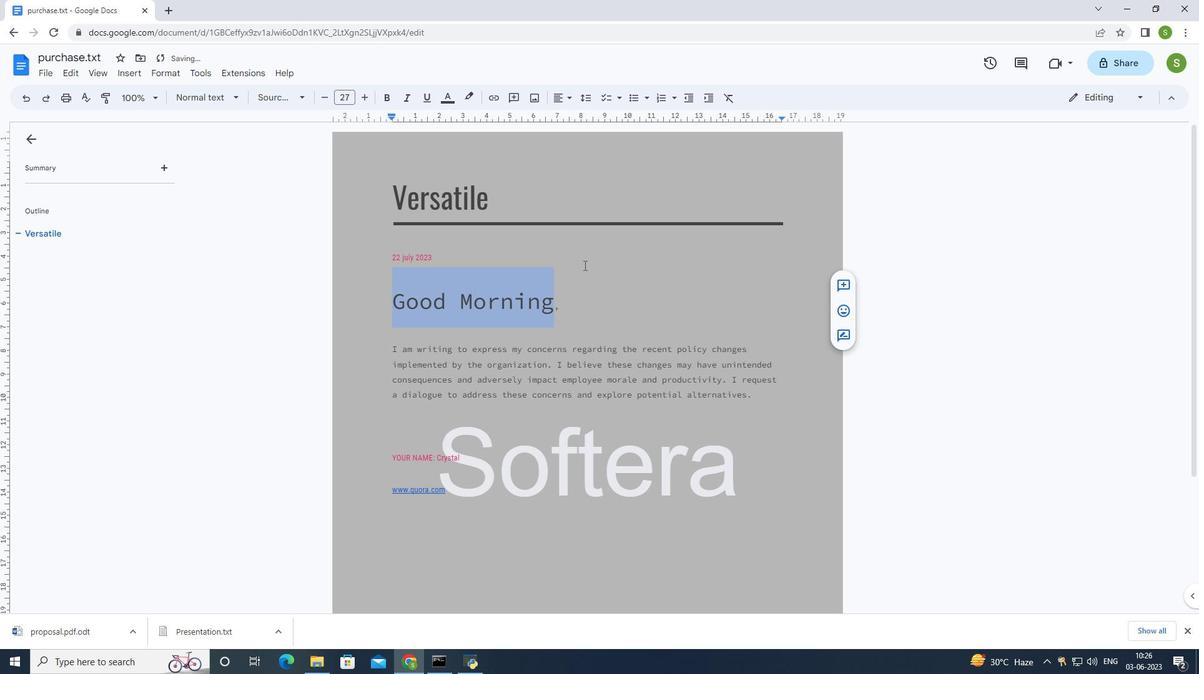 
Action: Mouse pressed left at (603, 268)
Screenshot: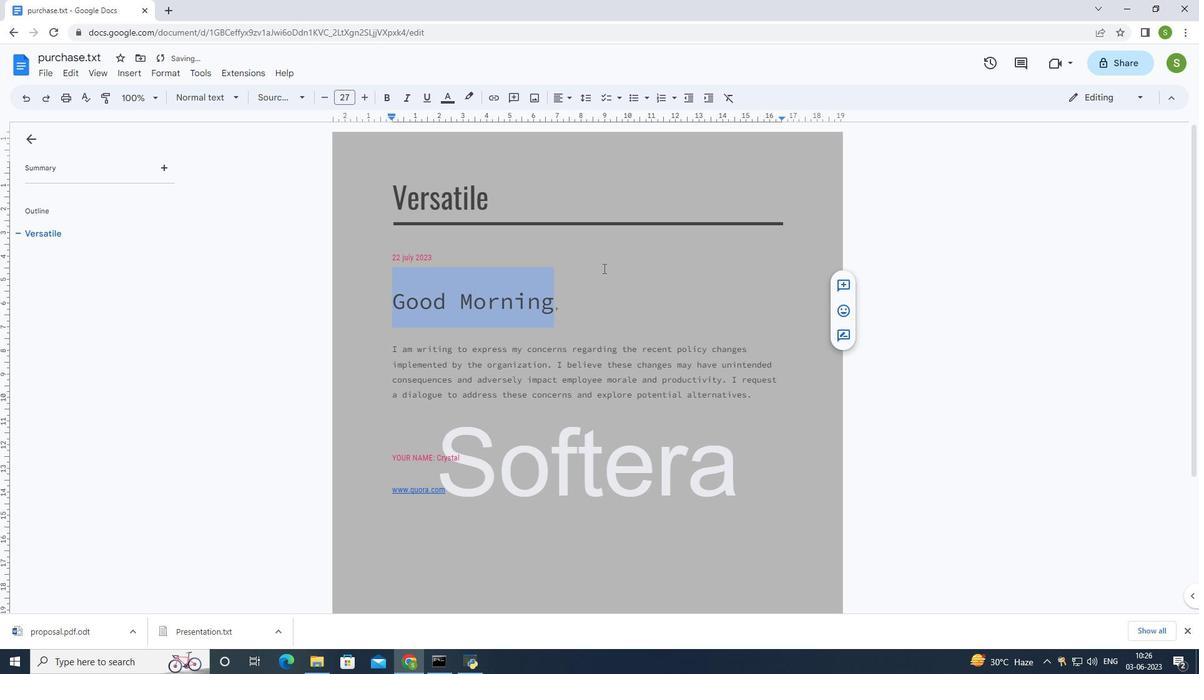 
Action: Mouse moved to (573, 235)
Screenshot: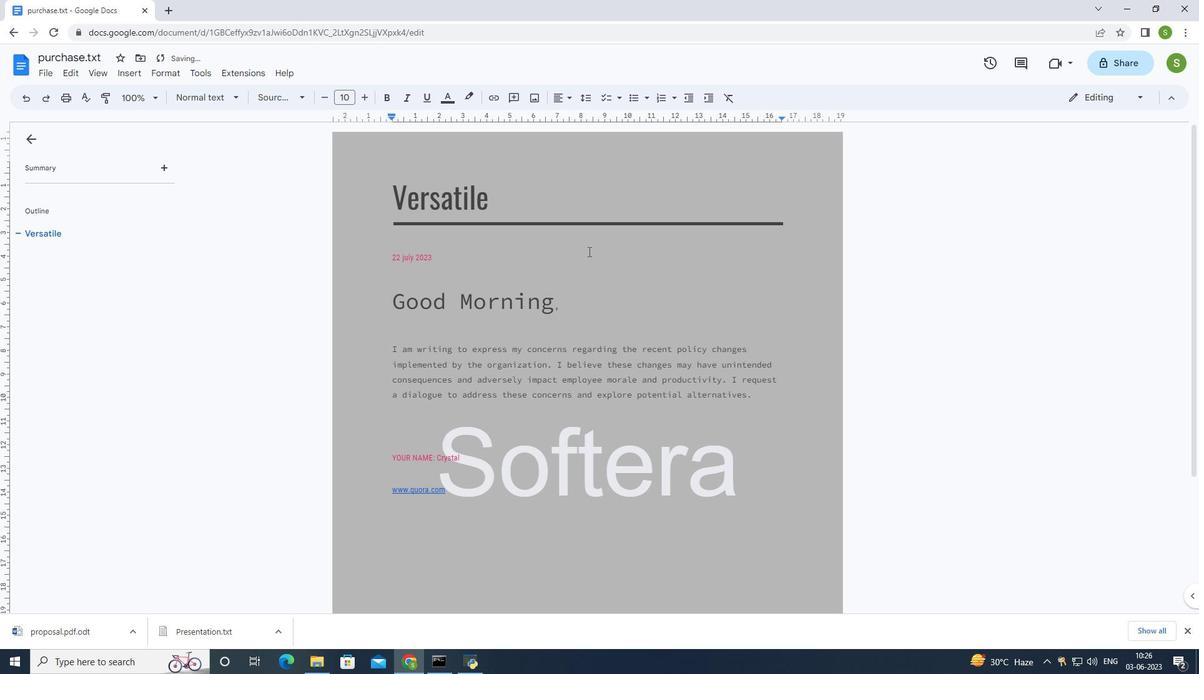 
